 Task: Log work in the project AgileMission for the issue 'Implement a new cloud-based expense management system for a company with advanced expense tracking and reimbursement features' spent time as '1w 2d 12h 18m' and remaining time as '6w 5d 6h 14m' and move to top of backlog. Now add the issue to the epic 'Cloud backup and recovery'. Log work in the project AgileMission for the issue 'Integrate a new virtual assistant feature into an existing mobile application to enhance user experience and convenience' spent time as '2w 4d 6h 18m' and remaining time as '4w 6d 21h 52m' and move to bottom of backlog. Now add the issue to the epic 'Unified communications (UC) implementation'
Action: Mouse moved to (61, 157)
Screenshot: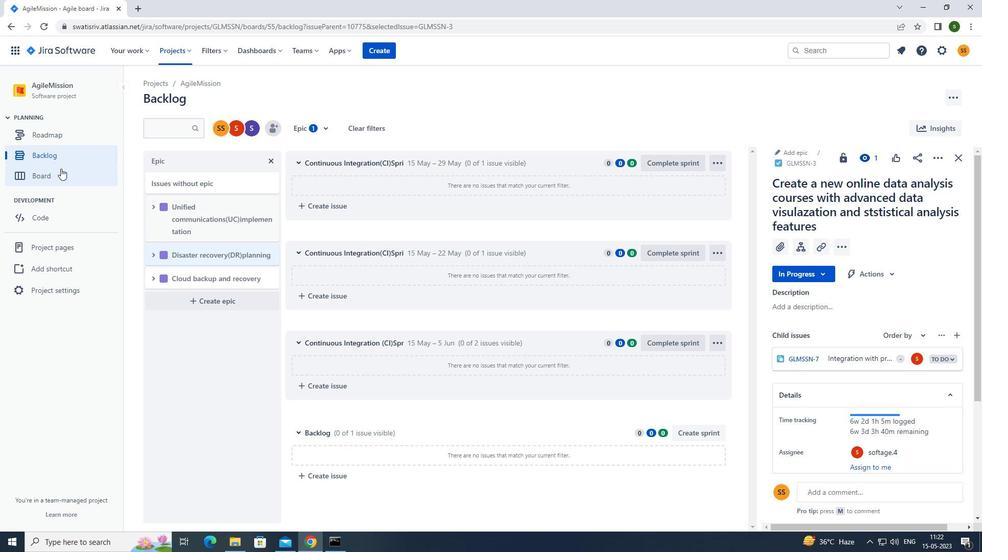 
Action: Mouse pressed left at (61, 157)
Screenshot: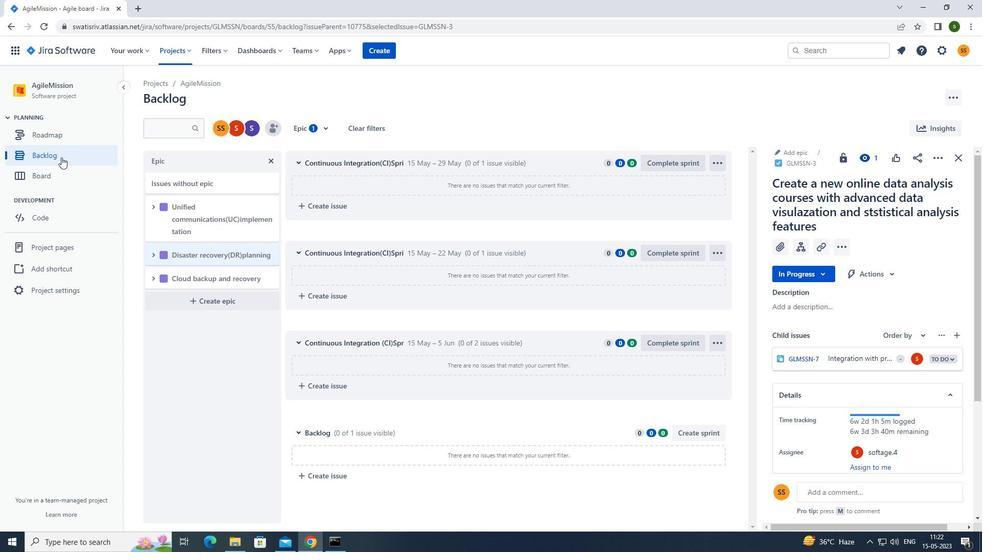 
Action: Mouse moved to (605, 371)
Screenshot: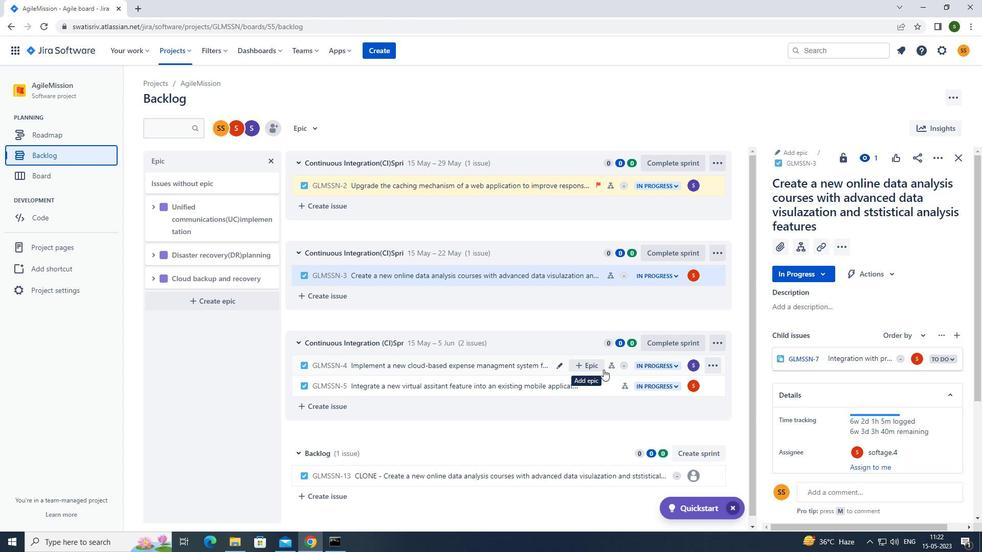 
Action: Mouse pressed left at (605, 371)
Screenshot: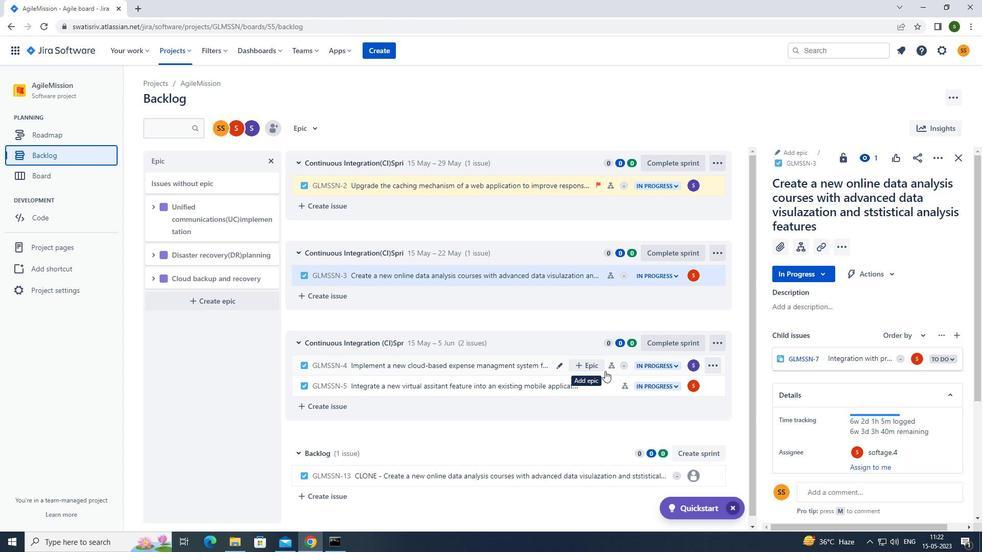 
Action: Mouse moved to (936, 154)
Screenshot: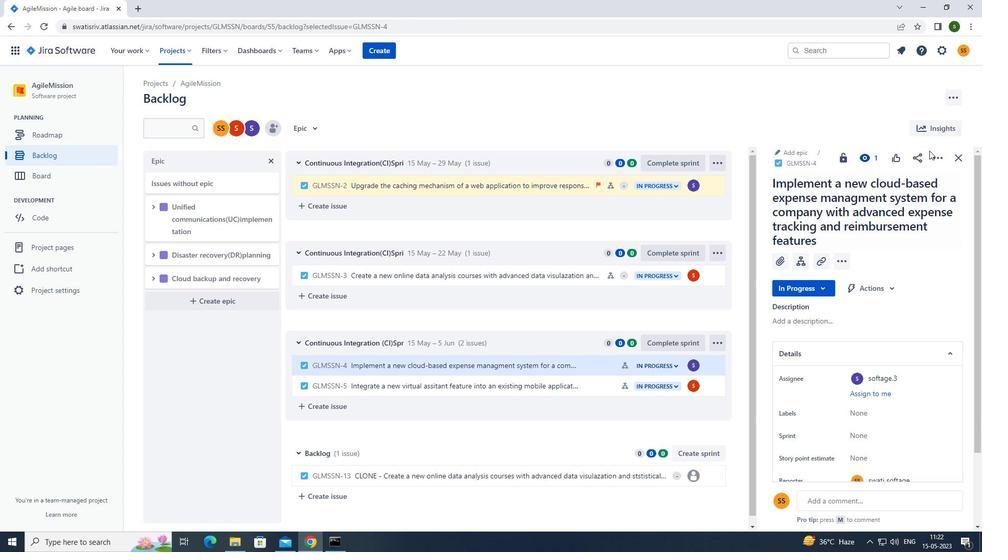 
Action: Mouse pressed left at (936, 154)
Screenshot: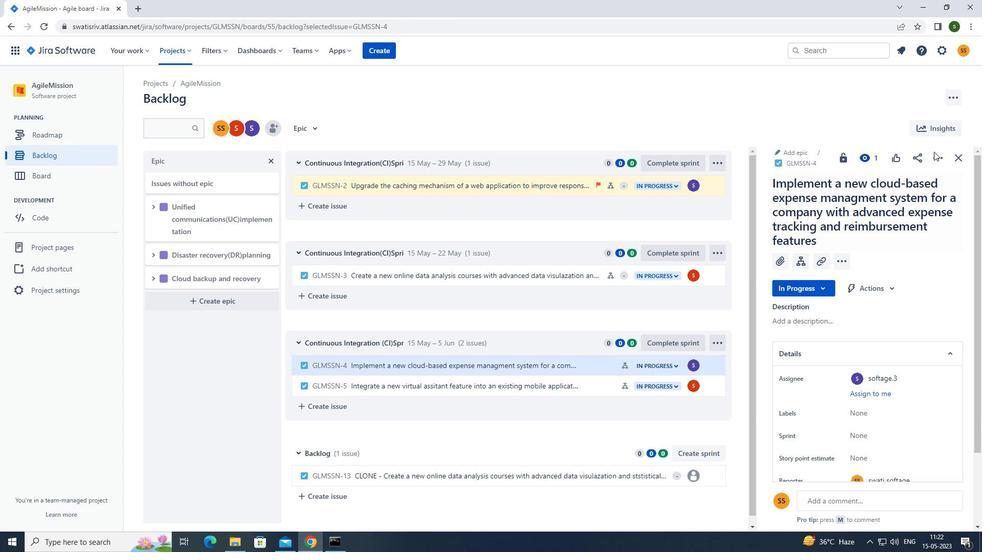 
Action: Mouse moved to (911, 183)
Screenshot: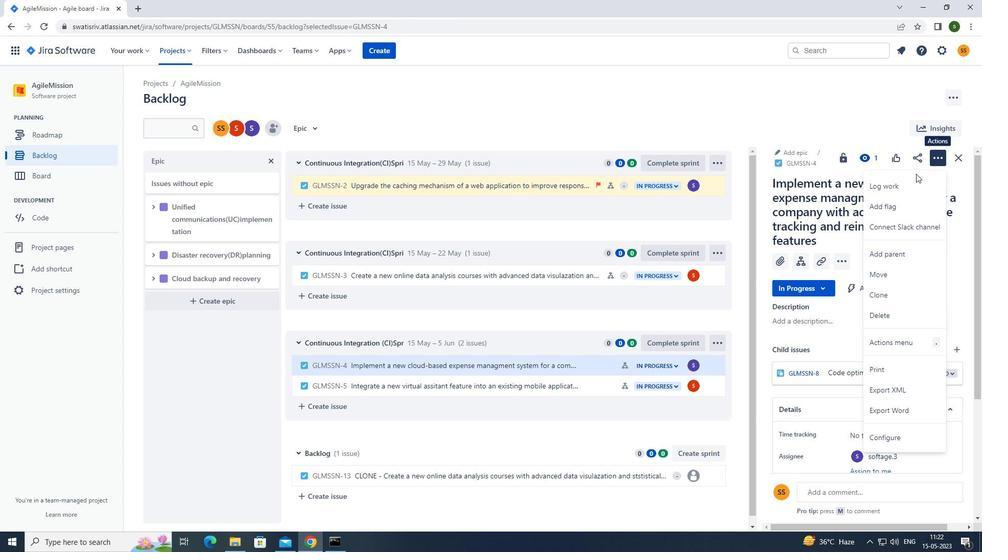 
Action: Mouse pressed left at (911, 183)
Screenshot: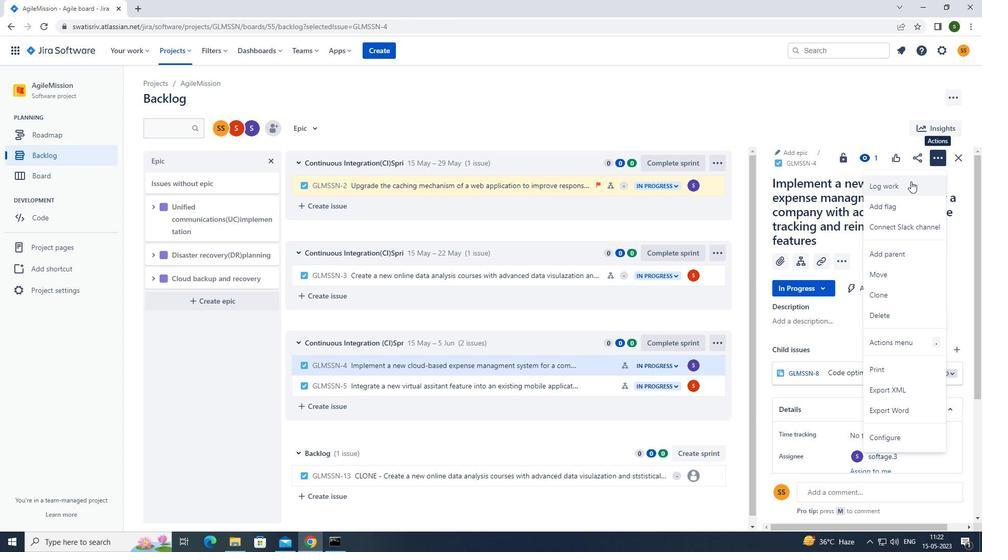 
Action: Mouse moved to (464, 125)
Screenshot: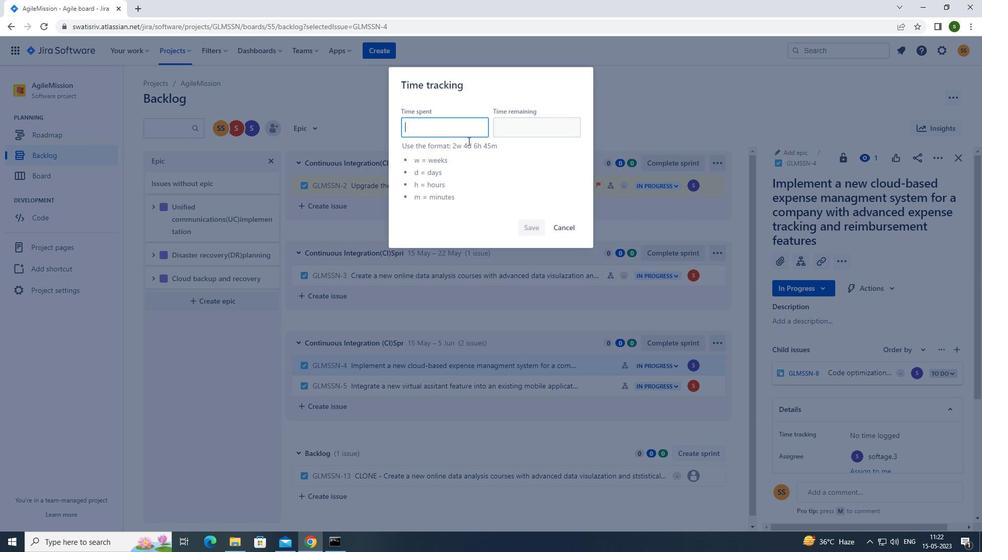 
Action: Mouse pressed left at (464, 125)
Screenshot: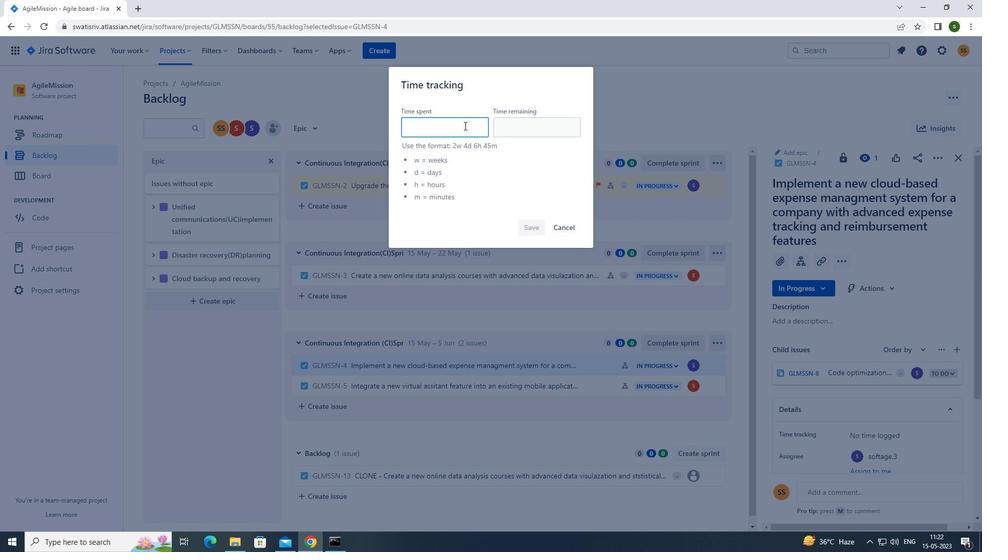
Action: Key pressed 1w<Key.space>2d<Key.space>12h<Key.space>18m
Screenshot: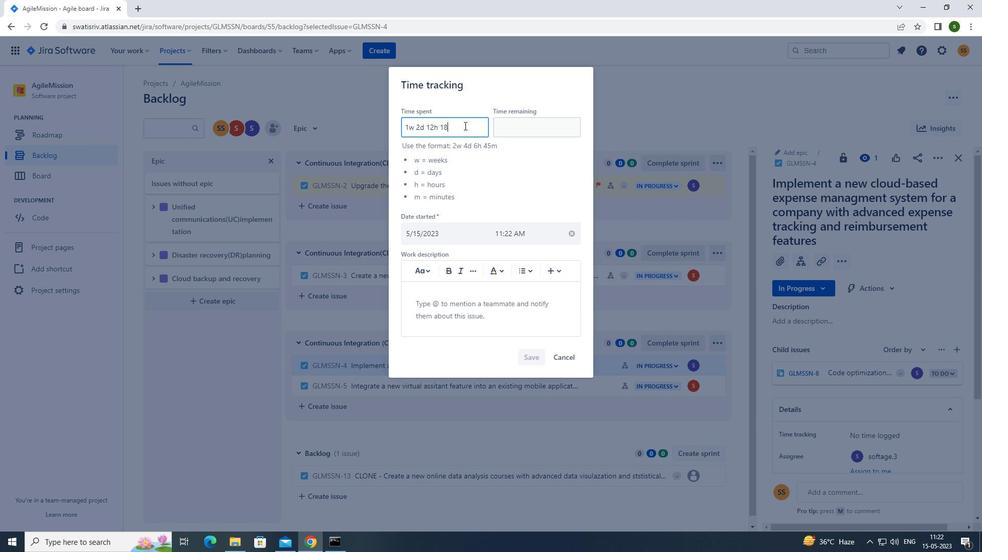 
Action: Mouse moved to (517, 131)
Screenshot: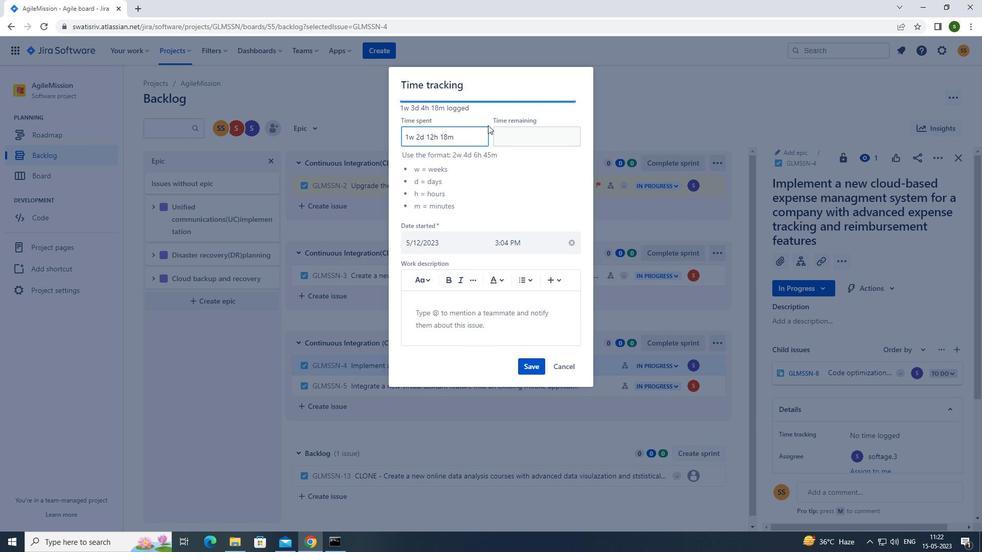 
Action: Mouse pressed left at (517, 131)
Screenshot: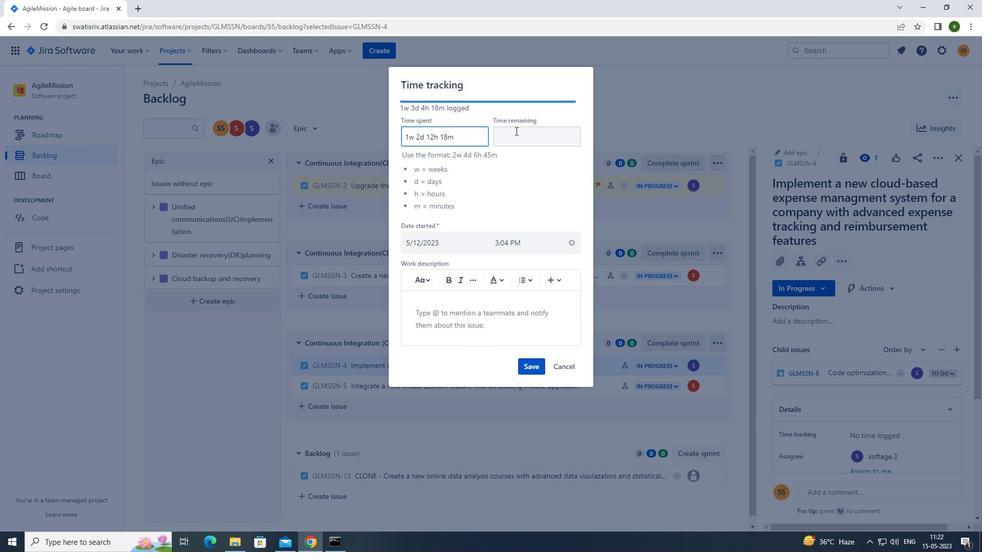 
Action: Mouse moved to (518, 131)
Screenshot: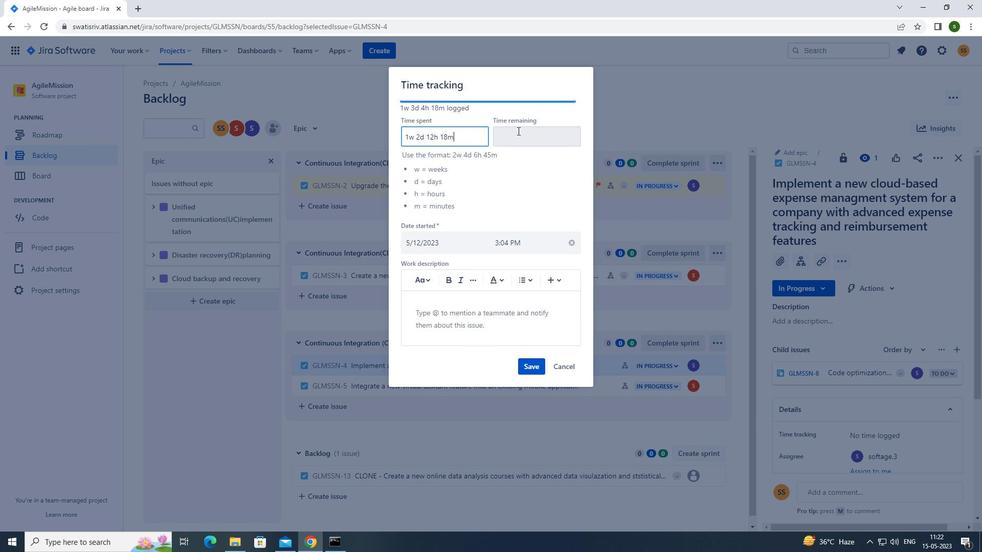
Action: Key pressed 6w<Key.space>5d<Key.space>6h<Key.space>14m
Screenshot: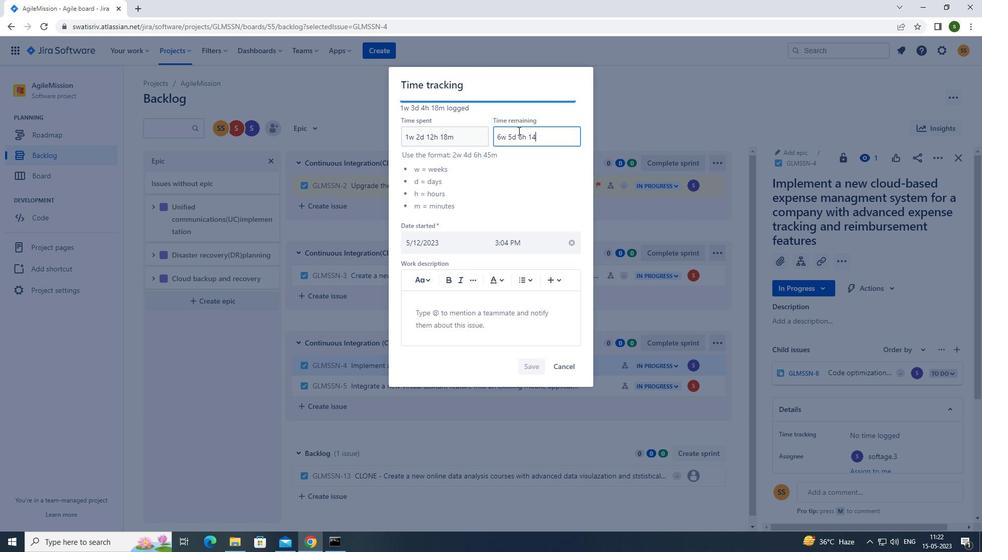 
Action: Mouse moved to (533, 369)
Screenshot: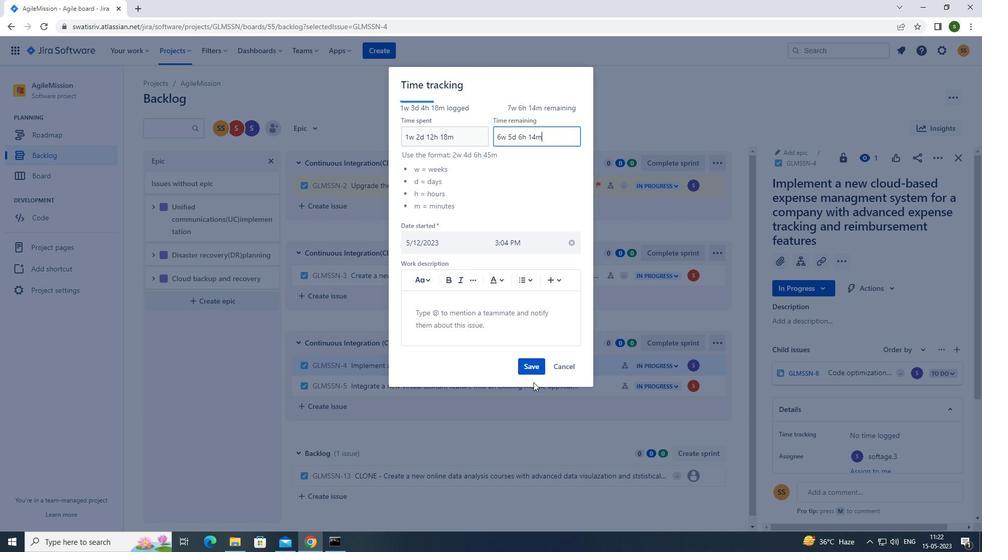 
Action: Mouse pressed left at (533, 369)
Screenshot: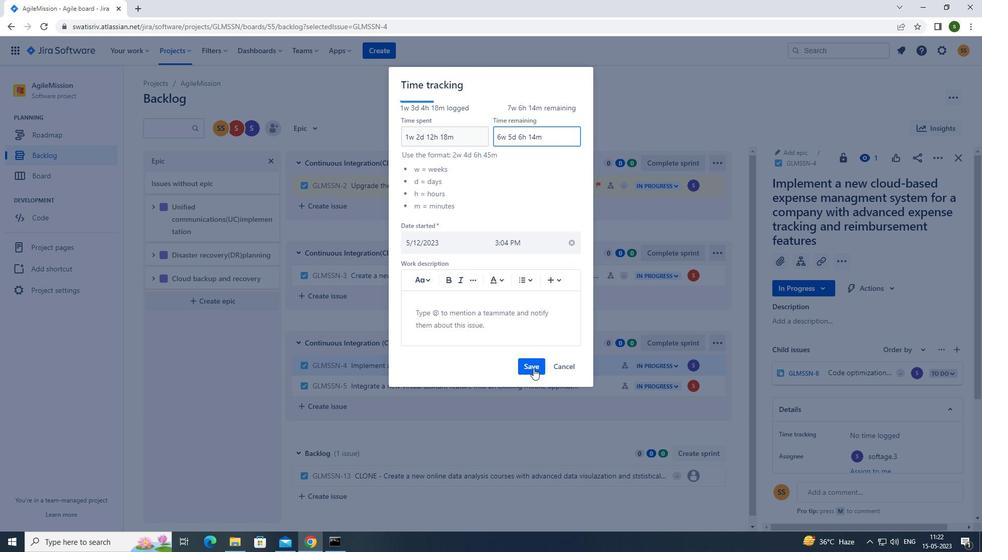 
Action: Mouse moved to (720, 363)
Screenshot: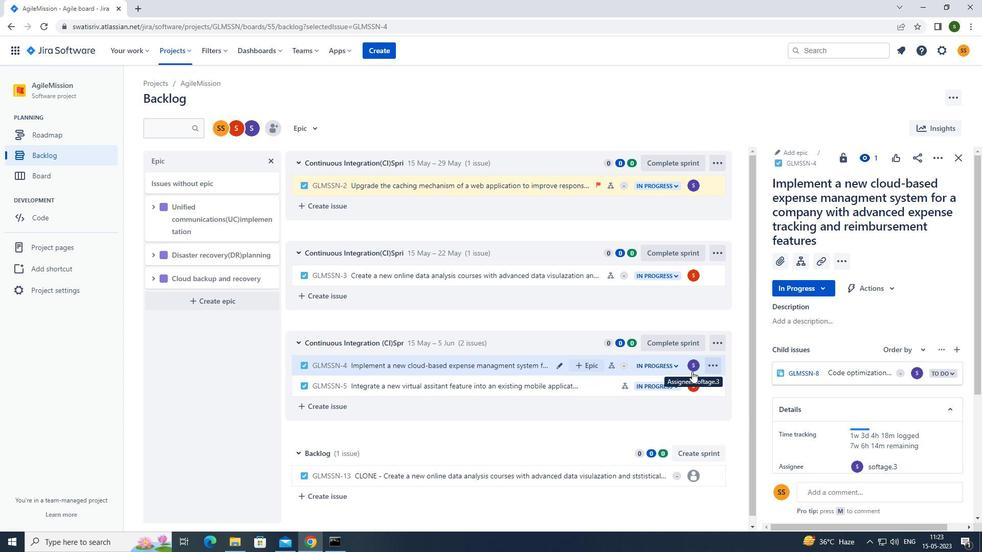 
Action: Mouse pressed left at (720, 363)
Screenshot: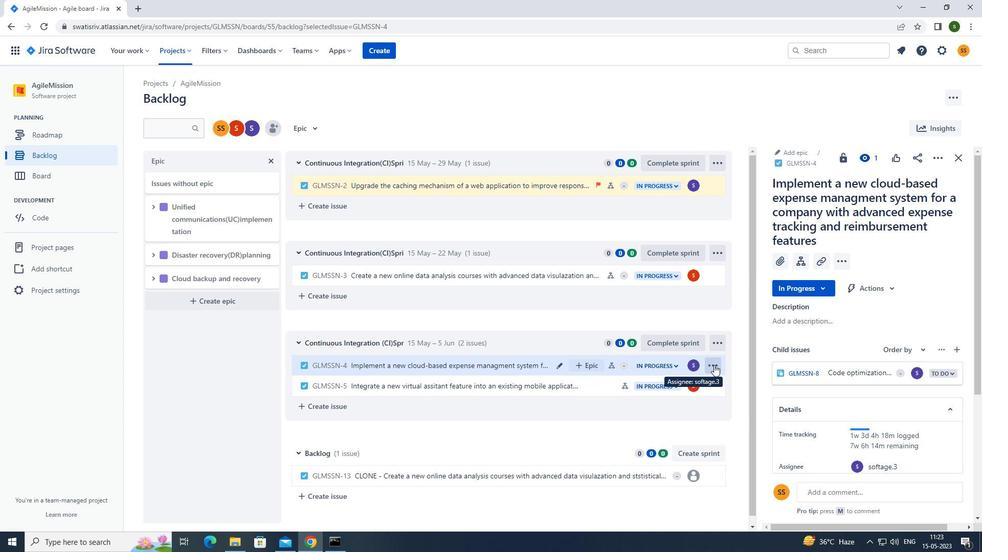 
Action: Mouse moved to (680, 328)
Screenshot: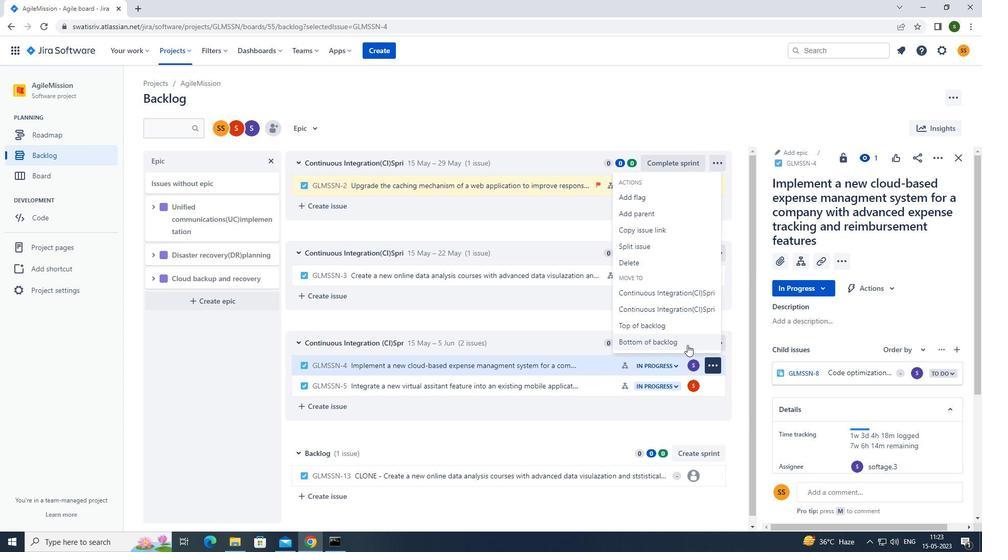 
Action: Mouse pressed left at (680, 328)
Screenshot: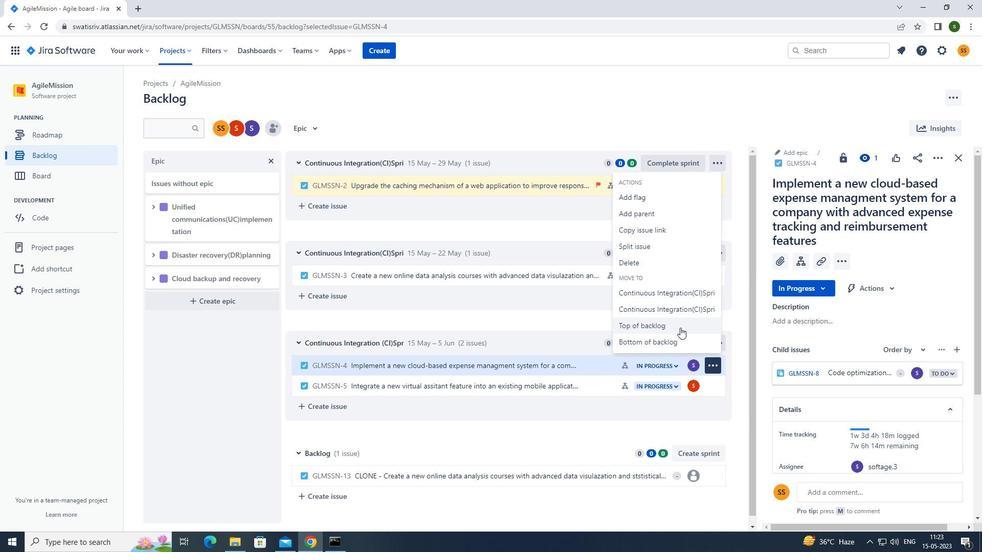 
Action: Mouse moved to (536, 162)
Screenshot: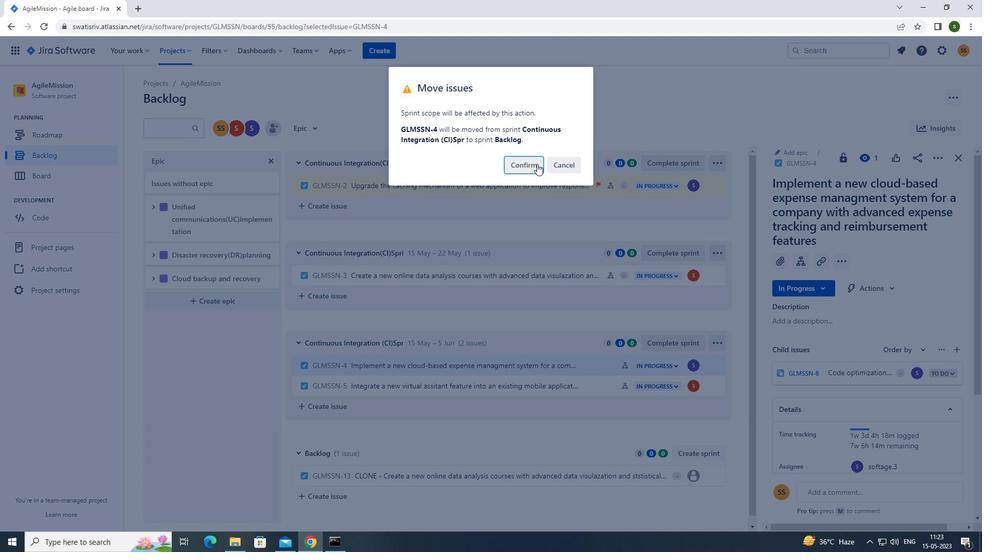 
Action: Mouse pressed left at (536, 162)
Screenshot: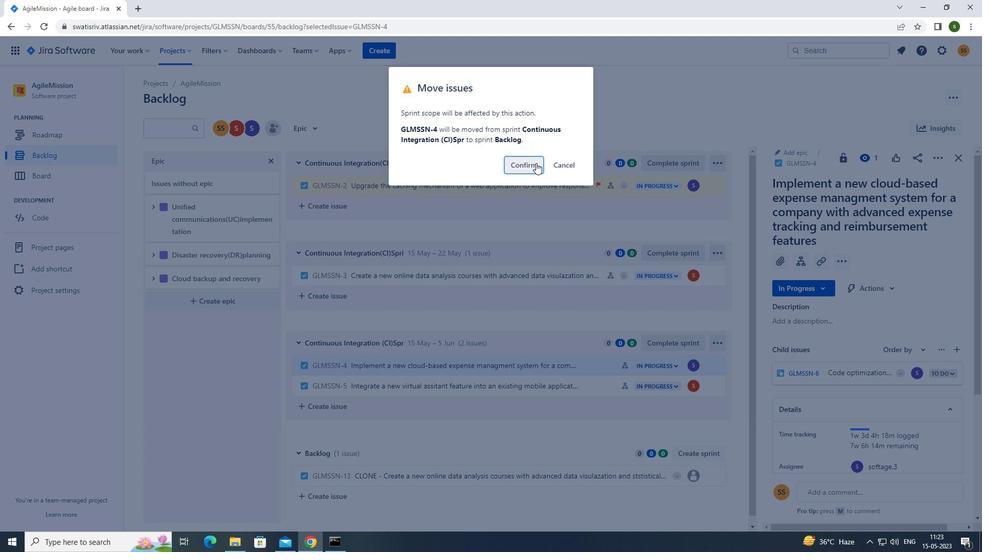 
Action: Mouse moved to (301, 127)
Screenshot: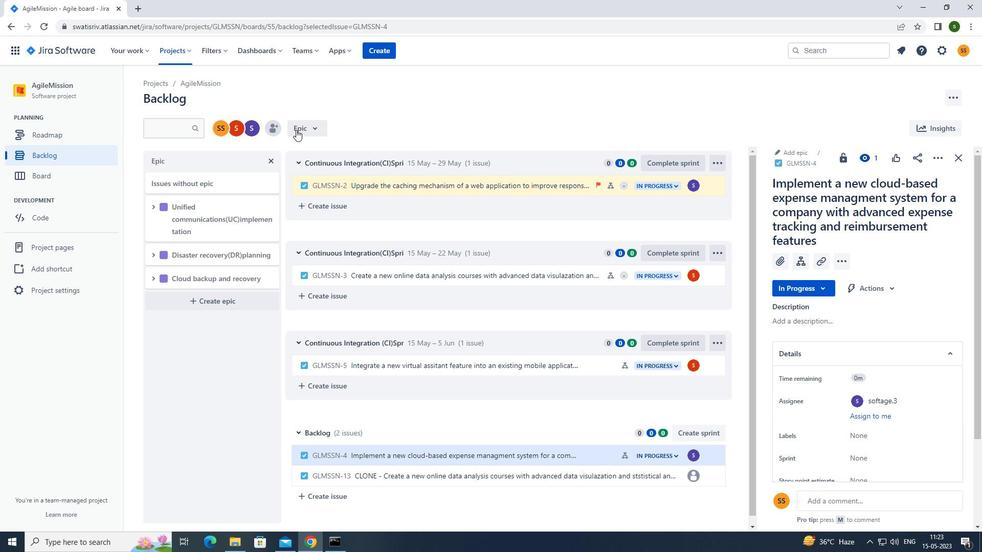 
Action: Mouse pressed left at (301, 127)
Screenshot: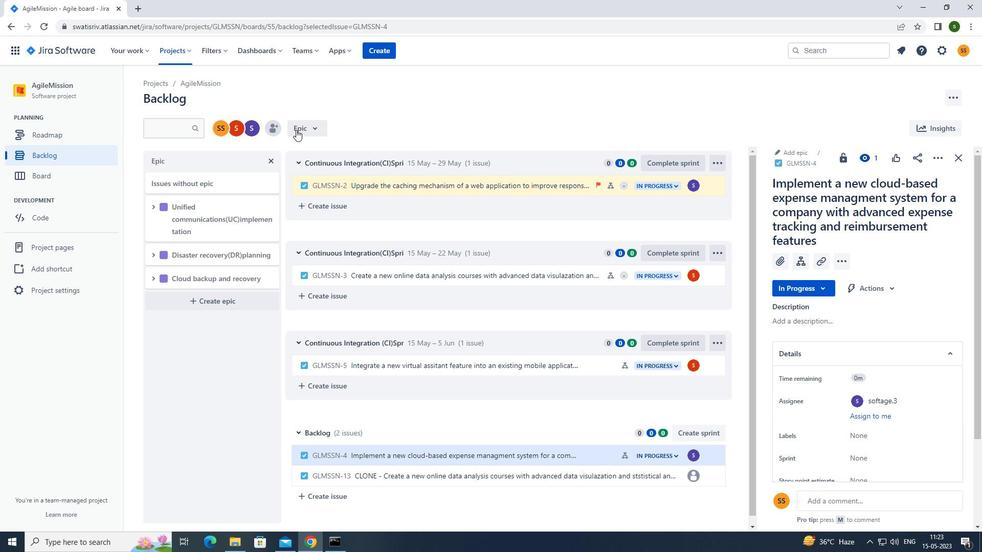 
Action: Mouse moved to (335, 203)
Screenshot: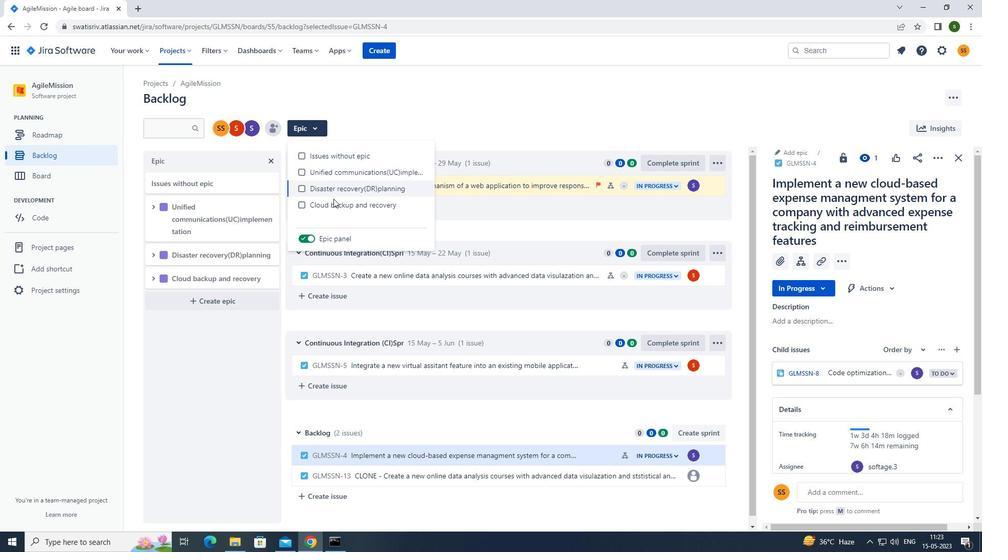 
Action: Mouse pressed left at (335, 203)
Screenshot: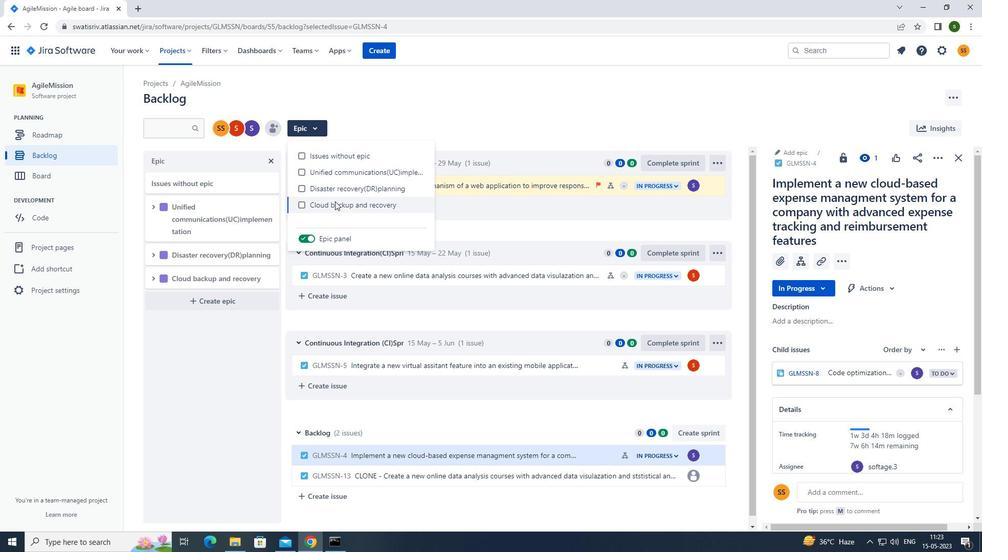 
Action: Mouse moved to (405, 109)
Screenshot: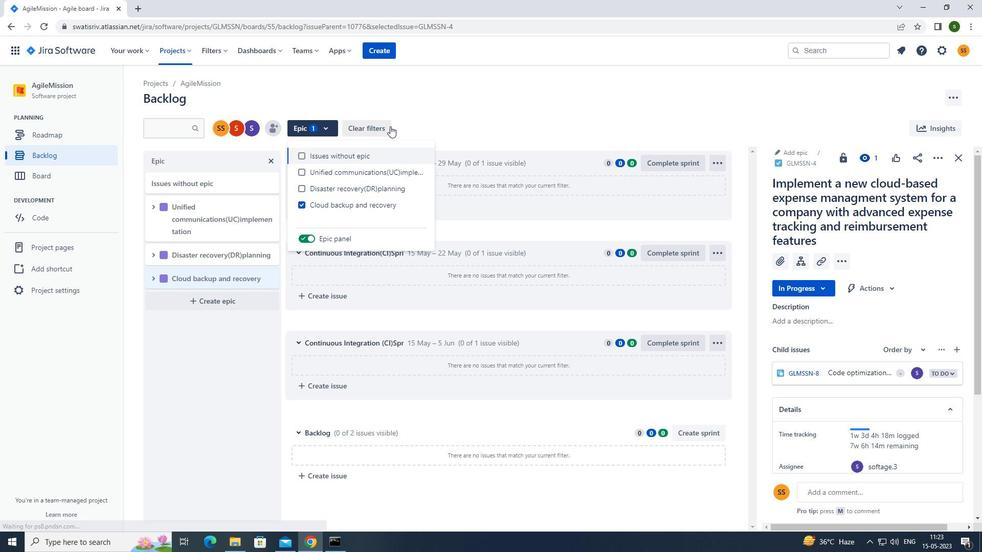 
Action: Mouse pressed left at (405, 109)
Screenshot: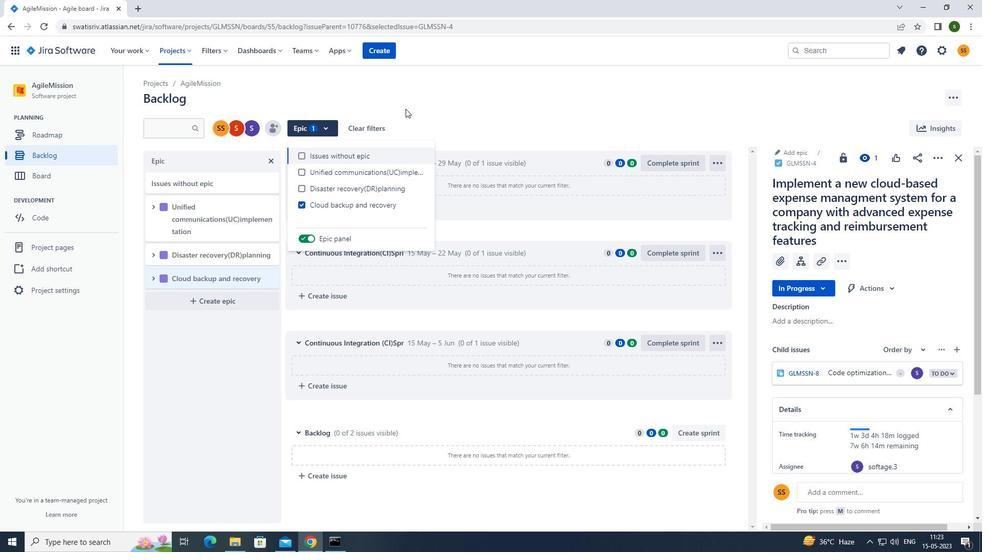 
Action: Mouse moved to (95, 160)
Screenshot: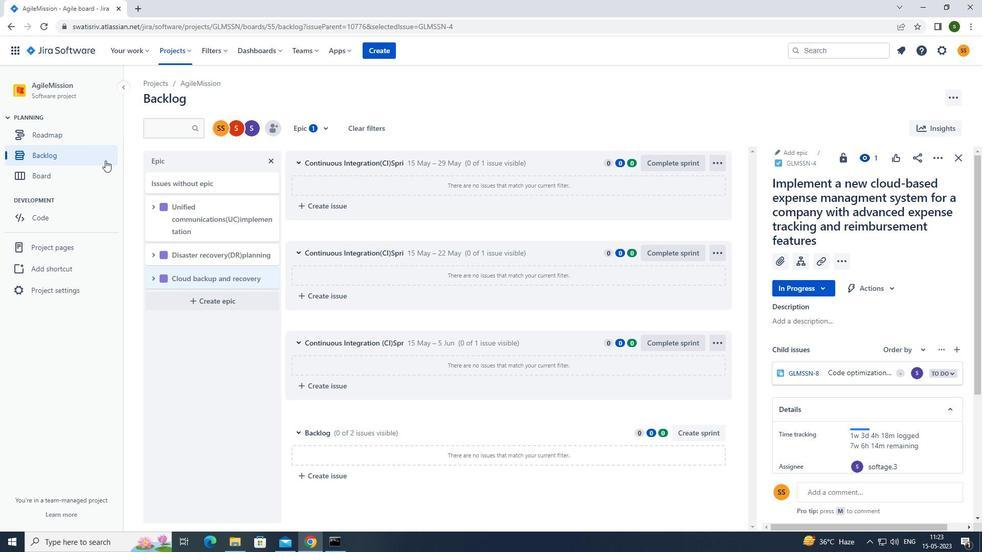 
Action: Mouse pressed left at (95, 160)
Screenshot: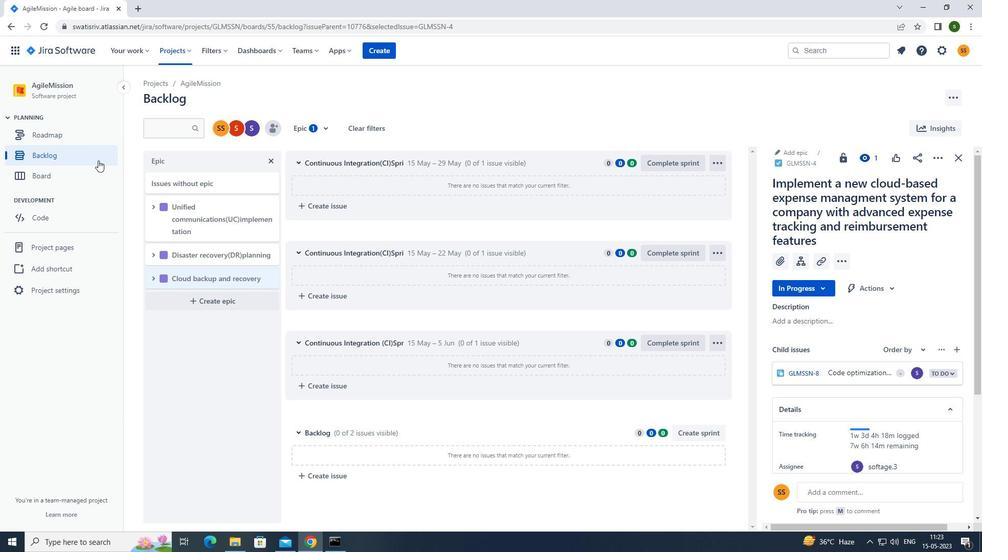 
Action: Mouse moved to (612, 372)
Screenshot: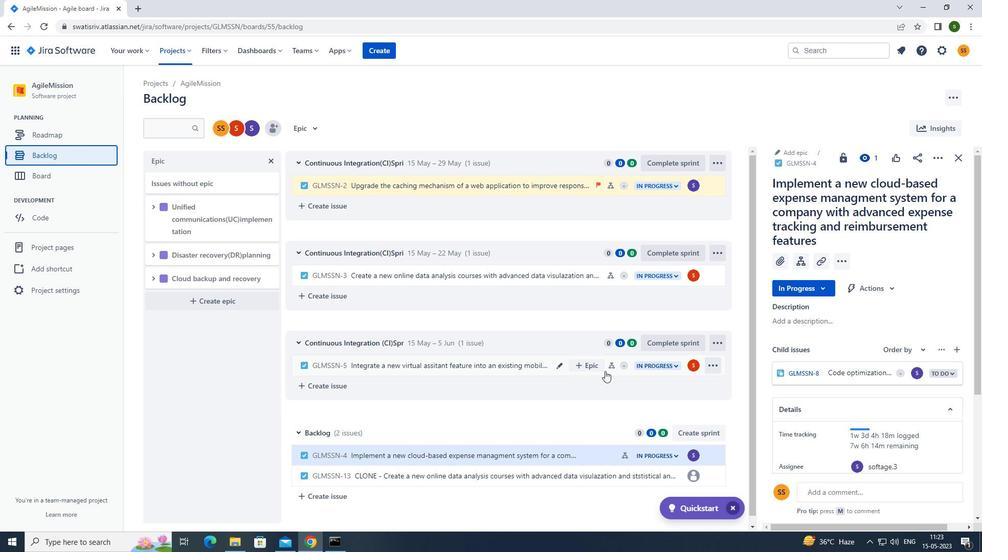 
Action: Mouse pressed left at (612, 372)
Screenshot: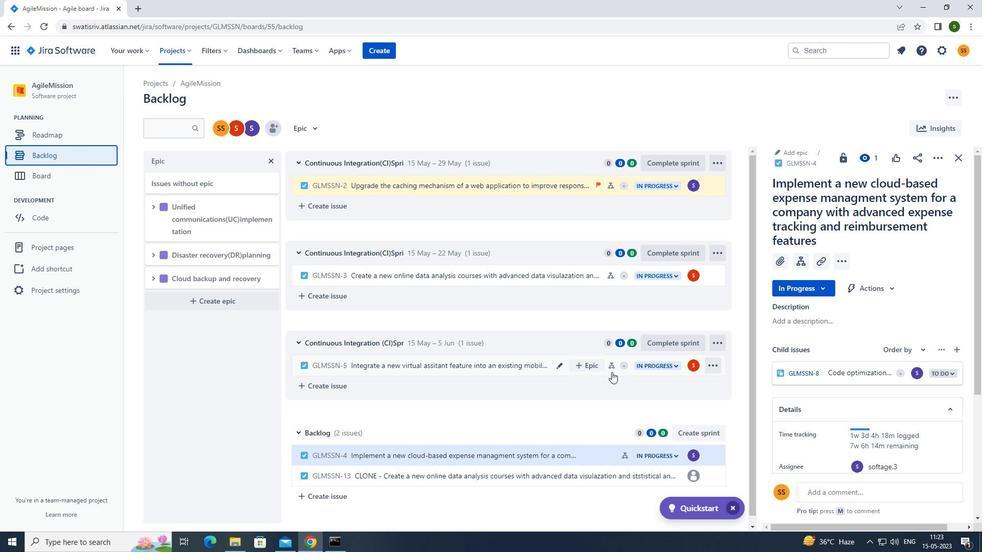 
Action: Mouse moved to (939, 155)
Screenshot: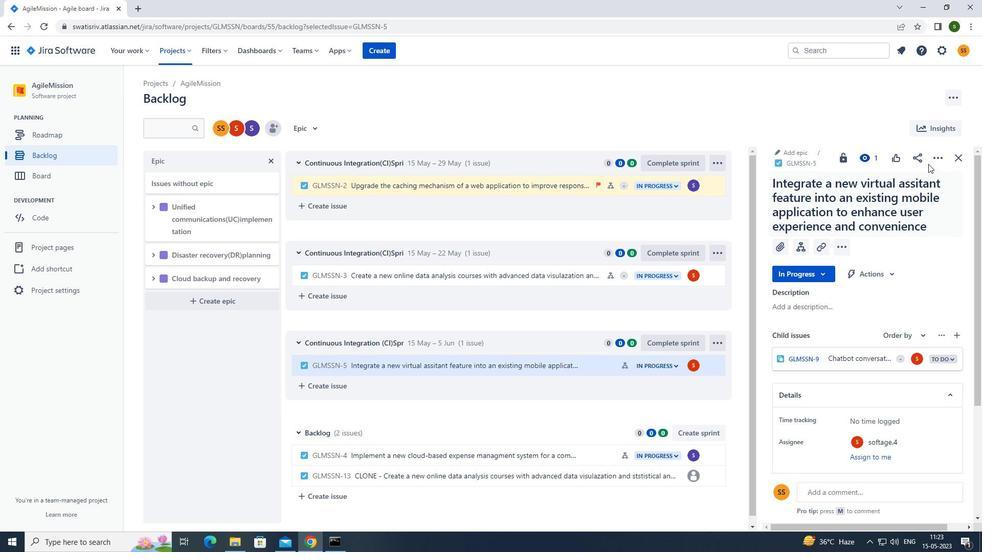 
Action: Mouse pressed left at (939, 155)
Screenshot: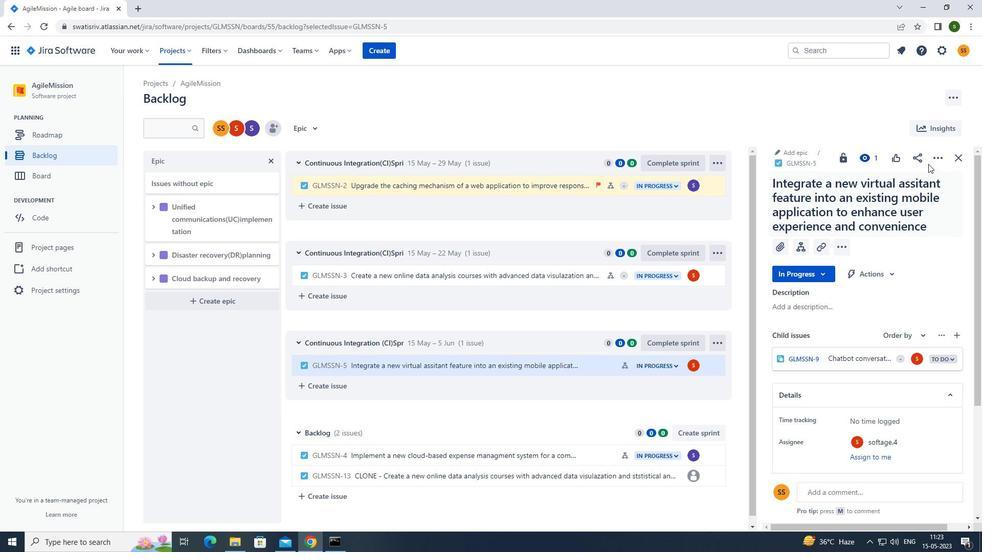 
Action: Mouse moved to (904, 188)
Screenshot: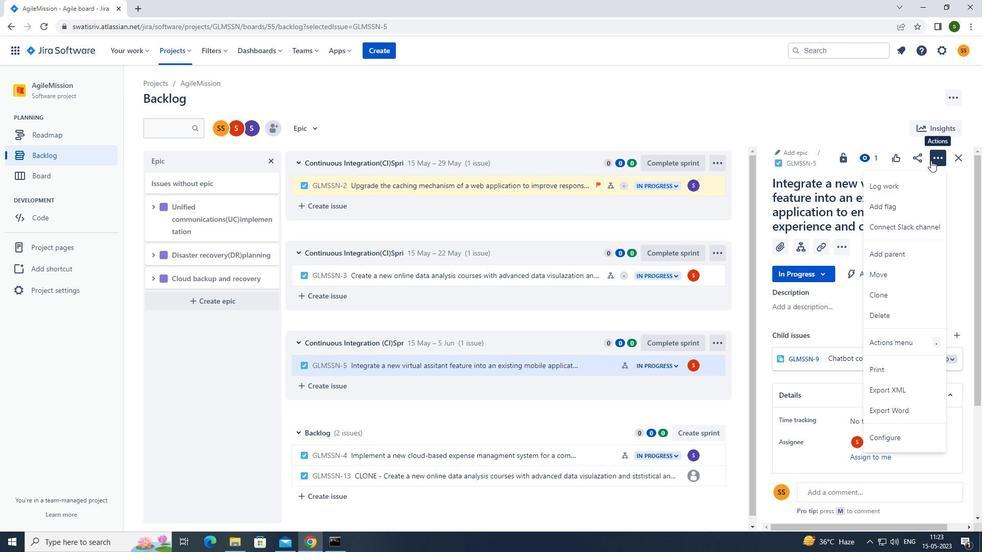 
Action: Mouse pressed left at (904, 188)
Screenshot: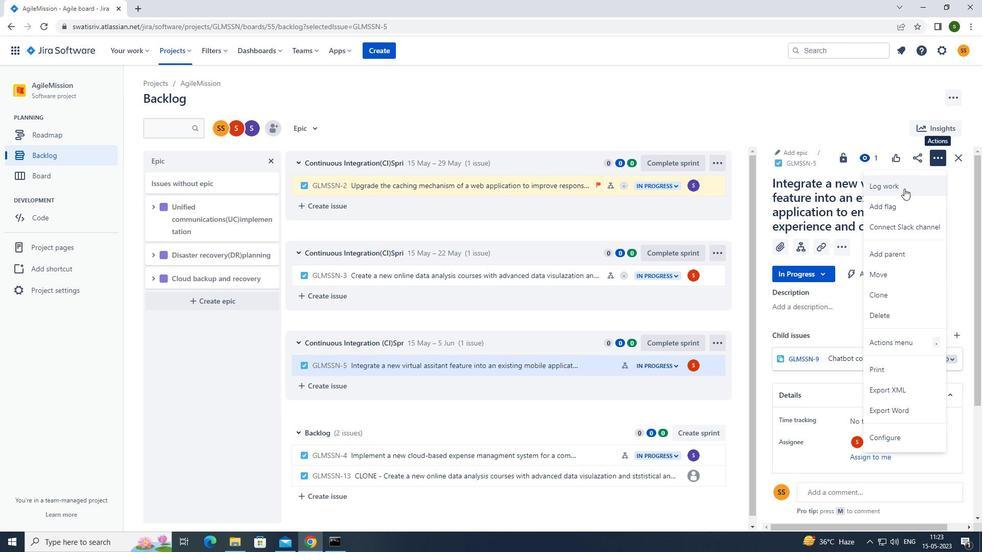 
Action: Mouse moved to (437, 125)
Screenshot: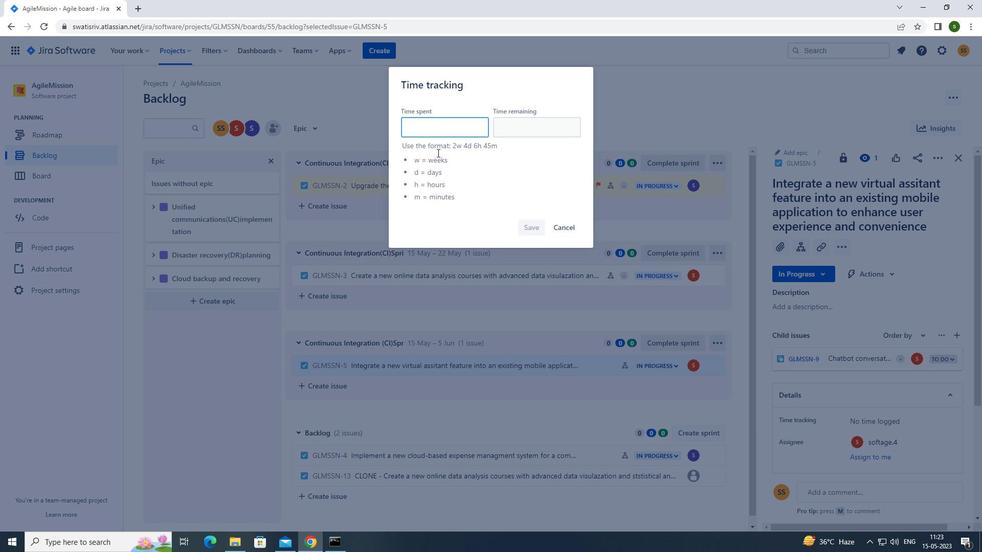 
Action: Key pressed 2w<Key.space>4d<Key.space>6h<Key.space>18m
Screenshot: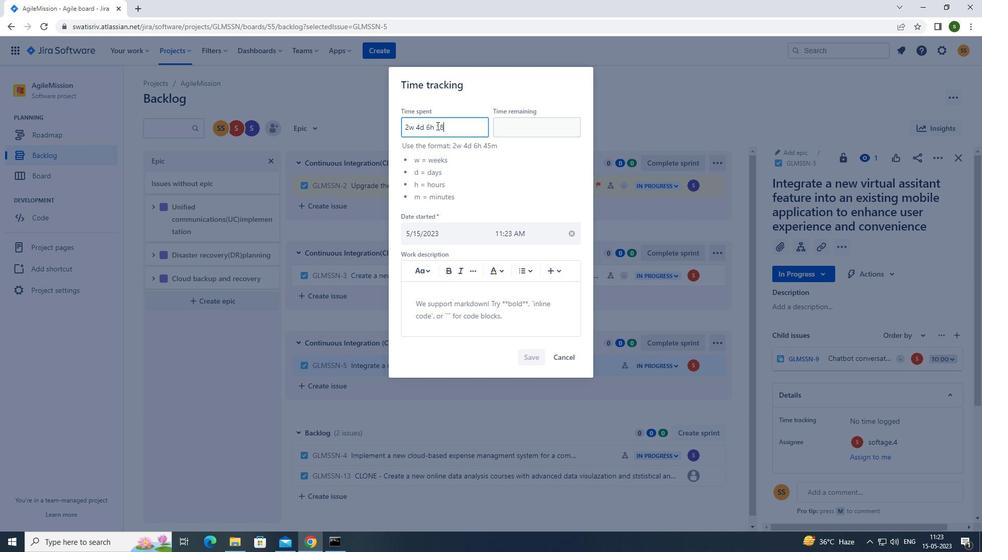 
Action: Mouse moved to (519, 134)
Screenshot: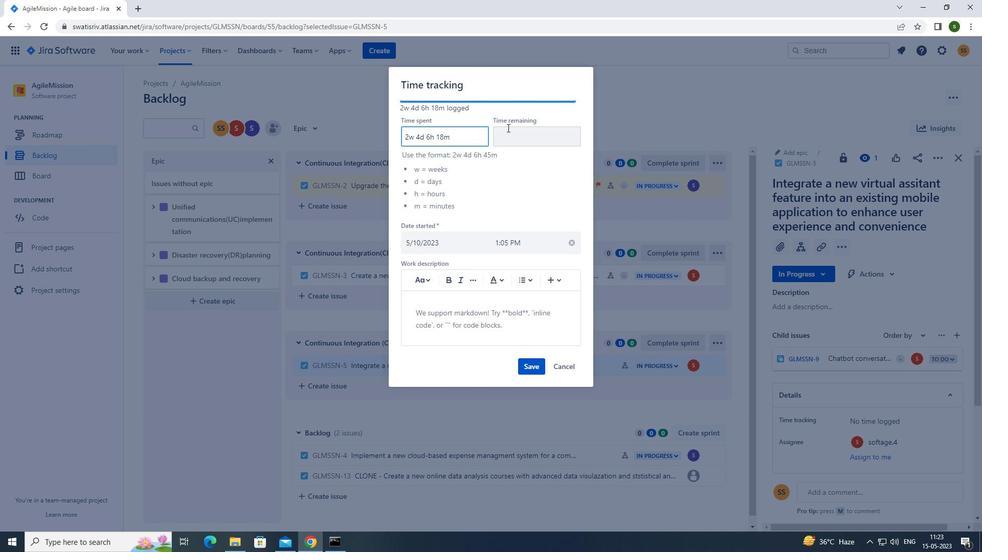 
Action: Mouse pressed left at (519, 134)
Screenshot: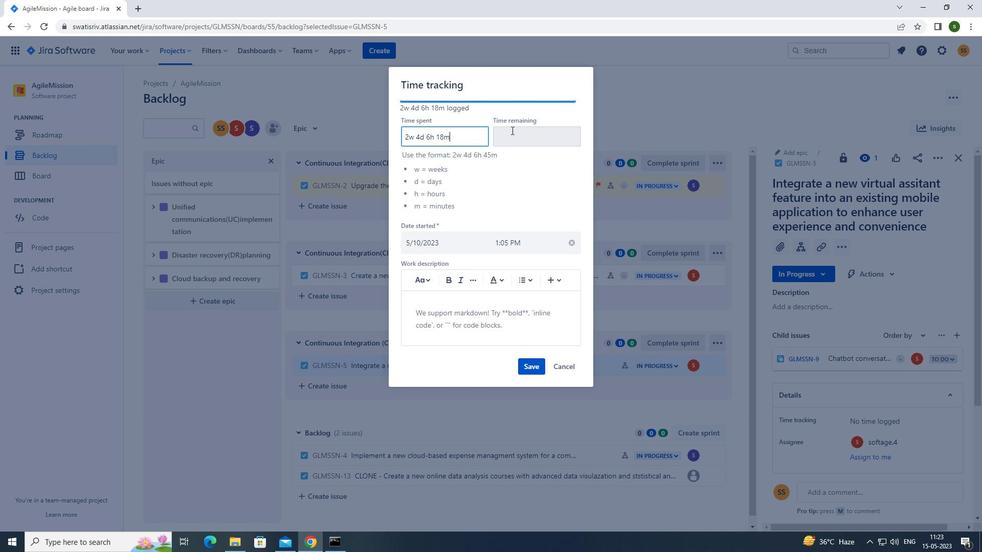
Action: Mouse moved to (519, 134)
Screenshot: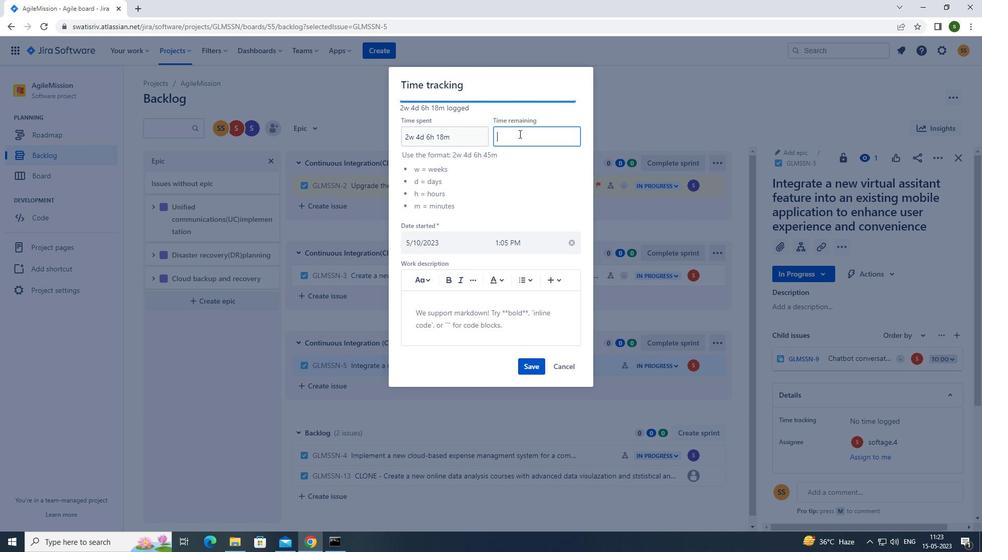 
Action: Key pressed 4w<Key.space>6d<Key.space>21h<Key.space>52m
Screenshot: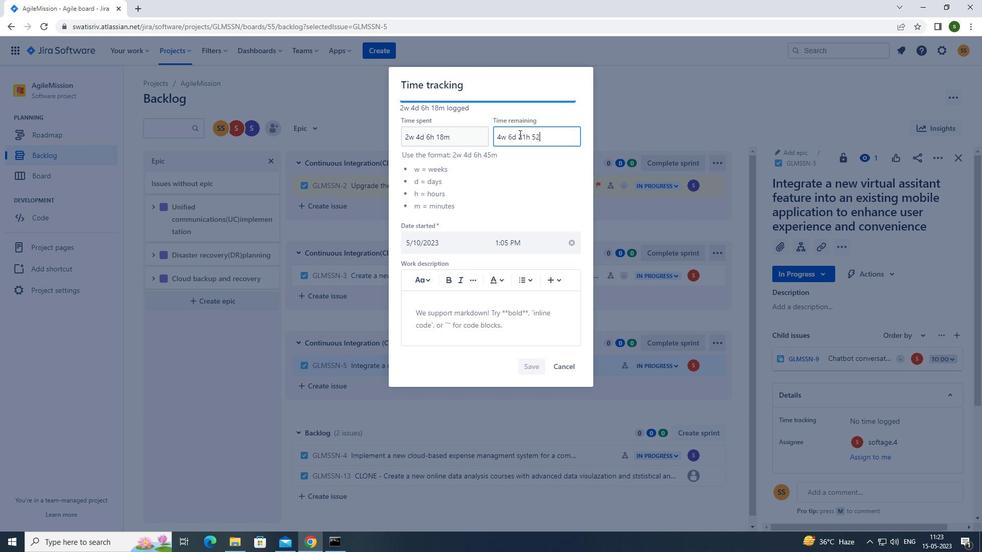 
Action: Mouse moved to (534, 366)
Screenshot: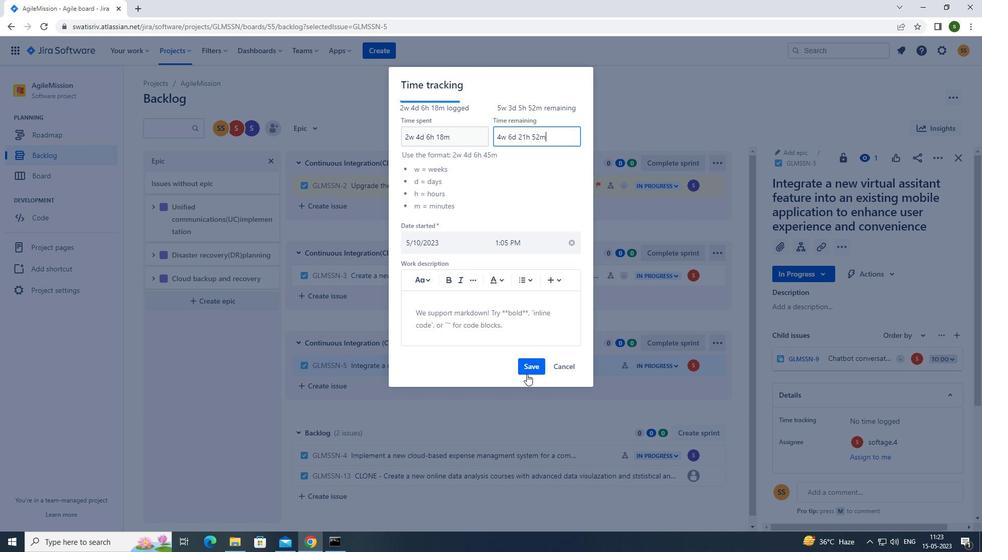 
Action: Mouse pressed left at (534, 366)
Screenshot: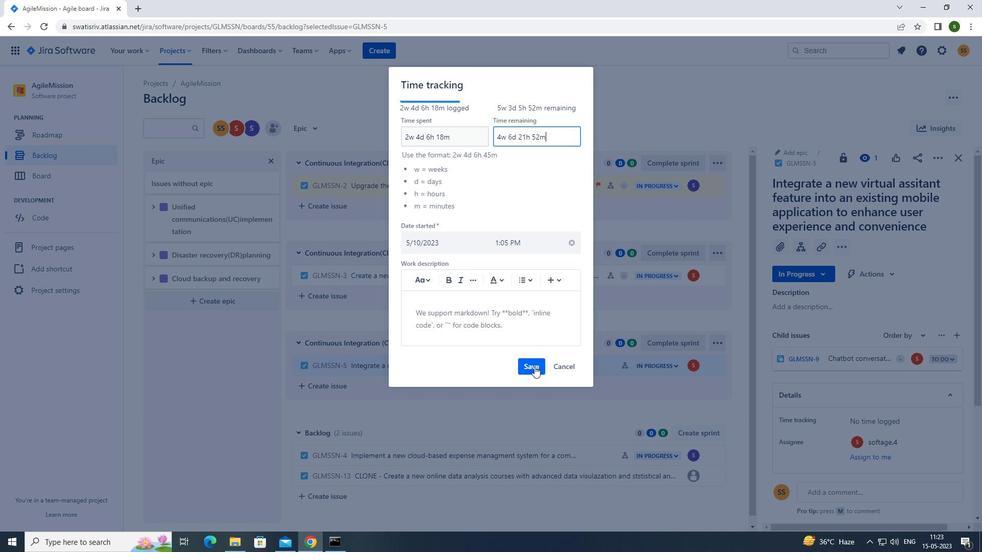 
Action: Mouse moved to (715, 359)
Screenshot: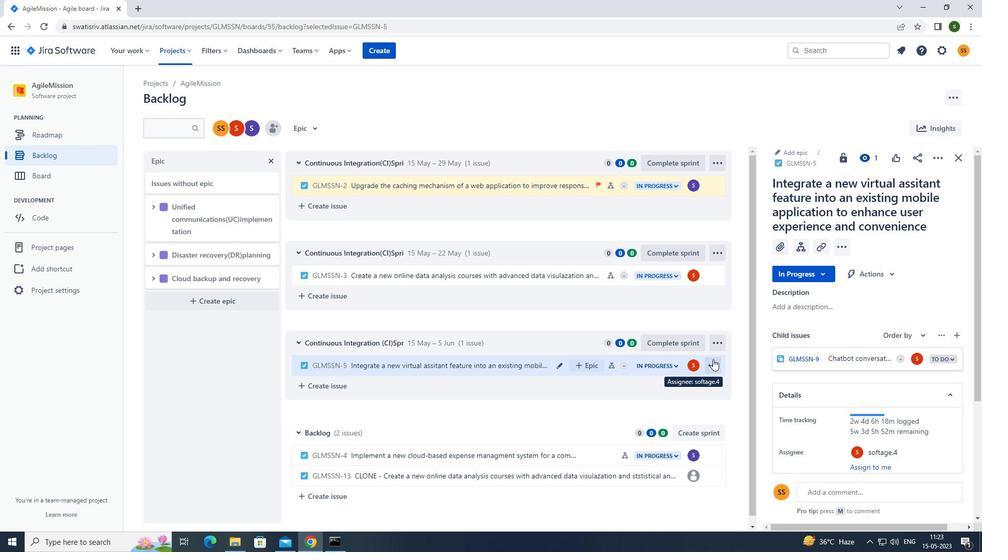 
Action: Mouse pressed left at (715, 359)
Screenshot: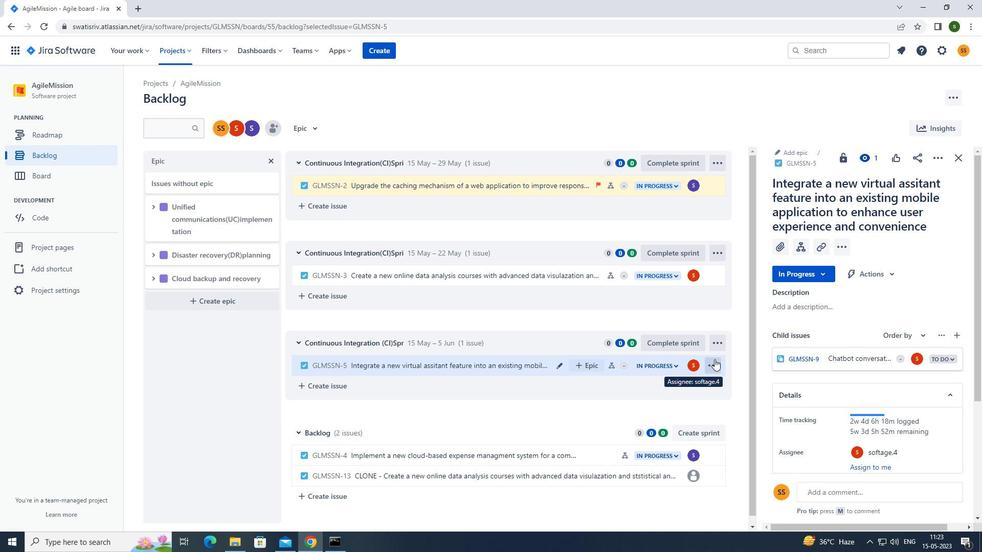 
Action: Mouse moved to (677, 339)
Screenshot: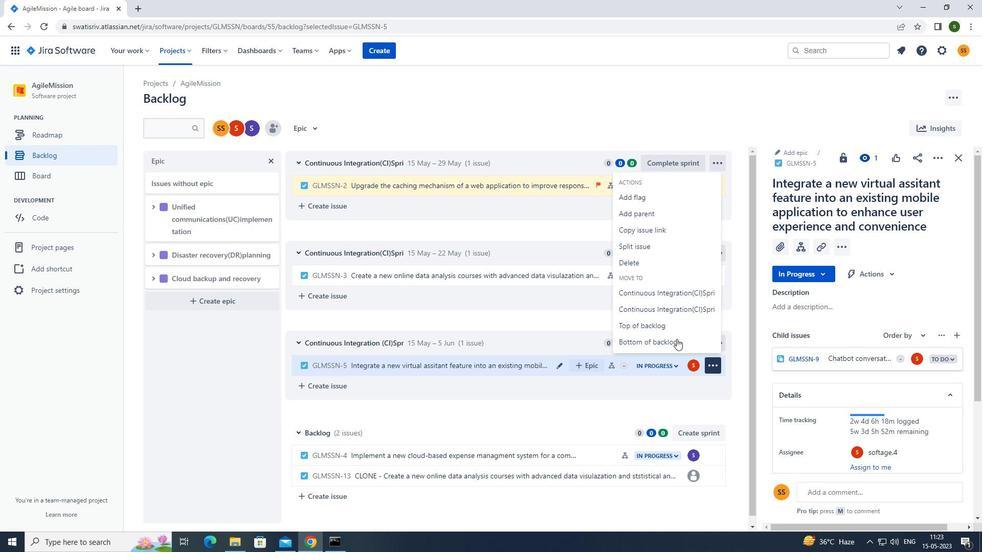 
Action: Mouse pressed left at (677, 339)
Screenshot: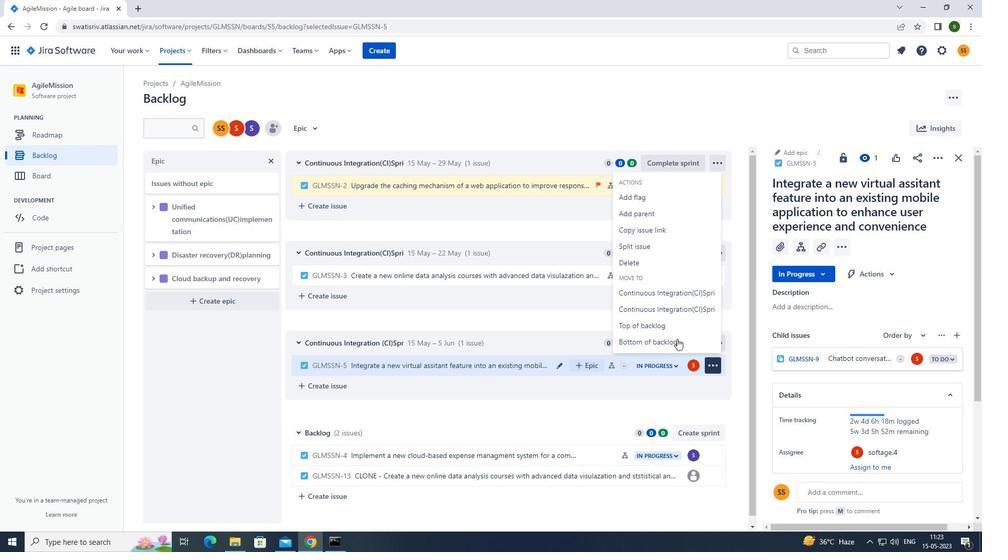 
Action: Mouse moved to (518, 170)
Screenshot: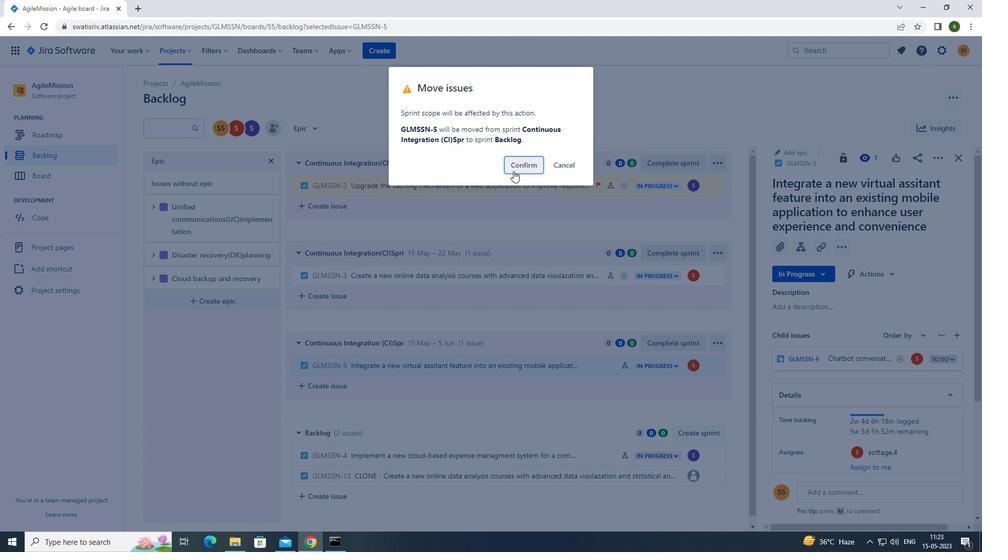 
Action: Mouse pressed left at (518, 170)
Screenshot: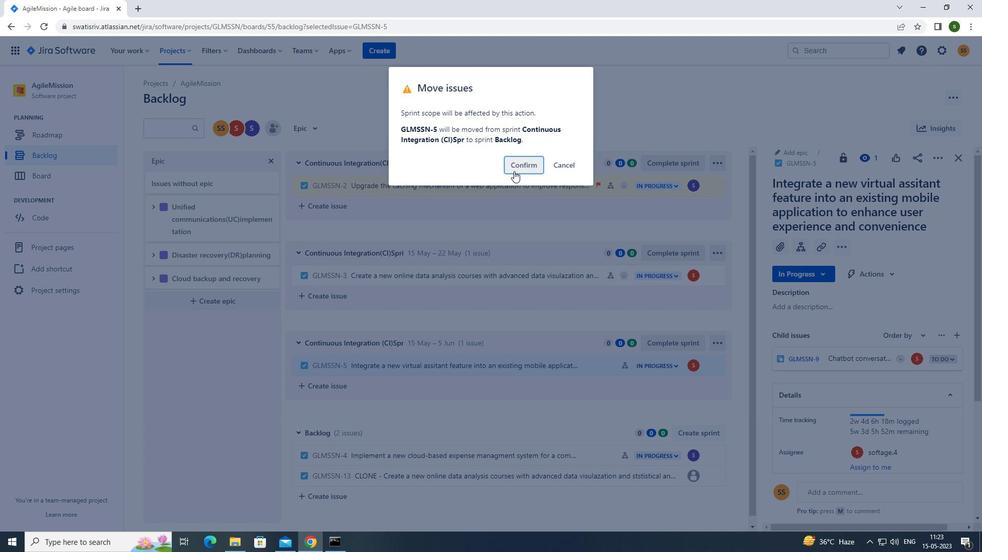
Action: Mouse moved to (313, 127)
Screenshot: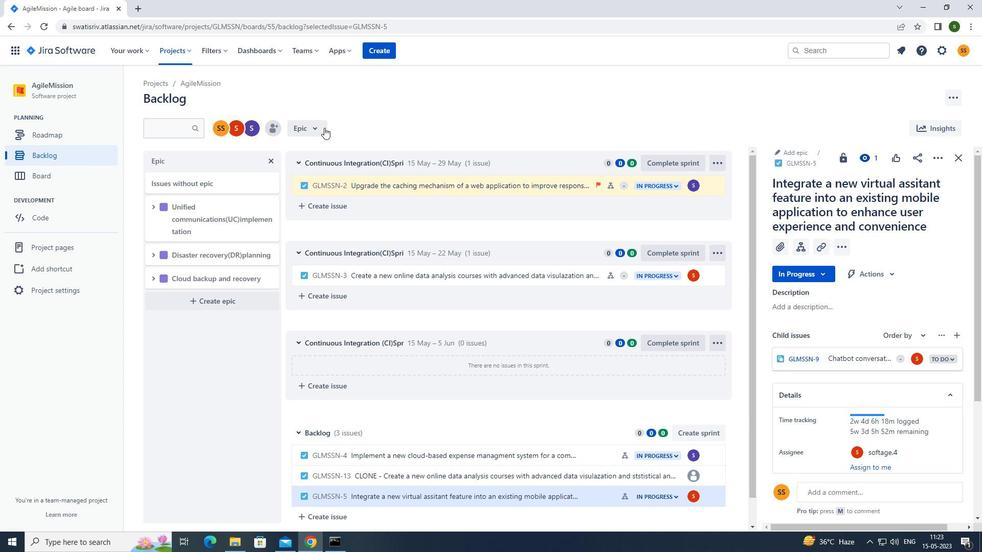 
Action: Mouse pressed left at (313, 127)
Screenshot: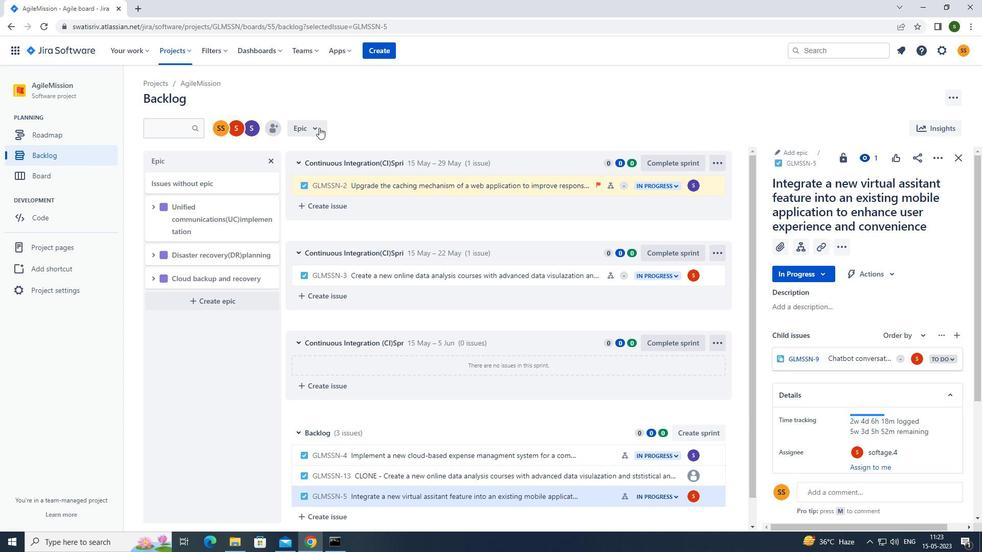
Action: Mouse moved to (342, 174)
Screenshot: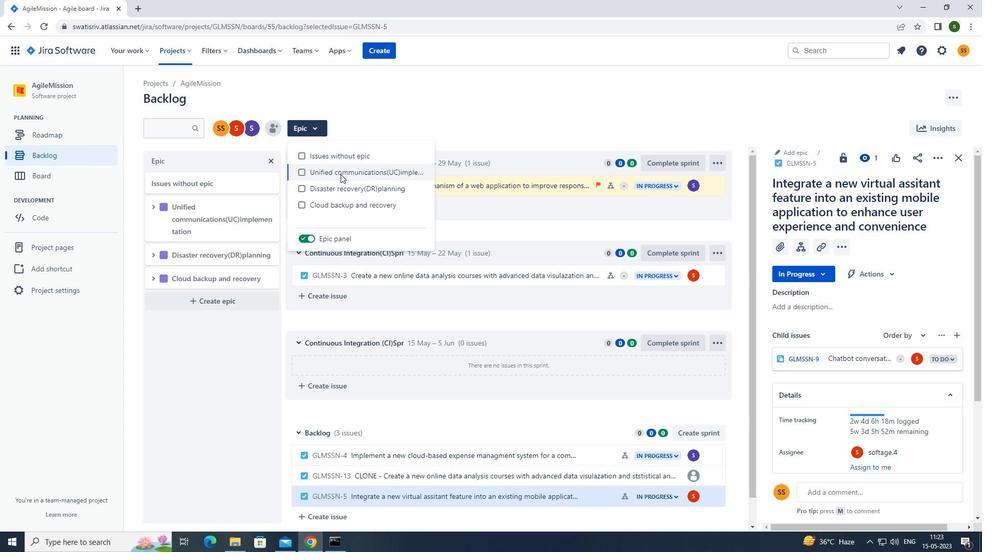 
Action: Mouse pressed left at (342, 174)
Screenshot: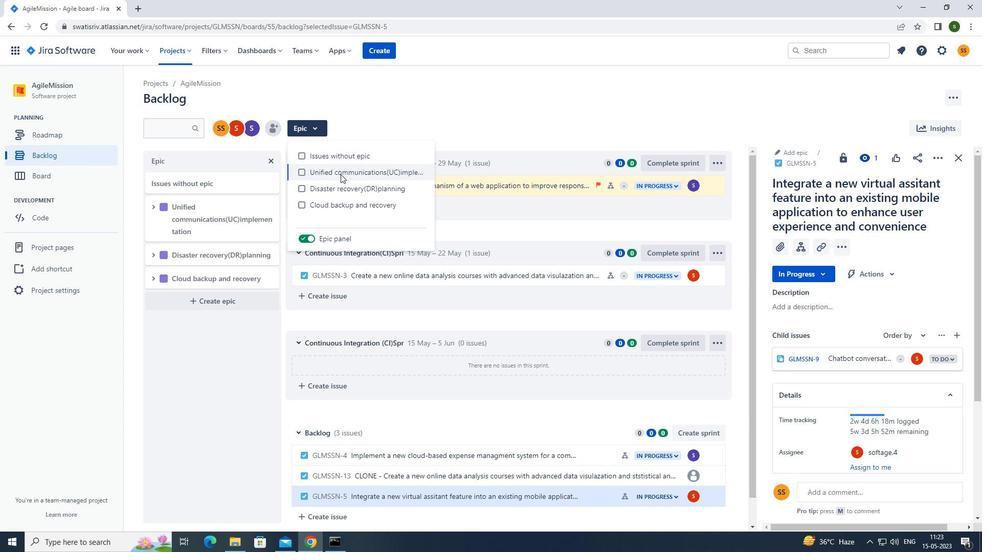 
Action: Mouse moved to (429, 117)
Screenshot: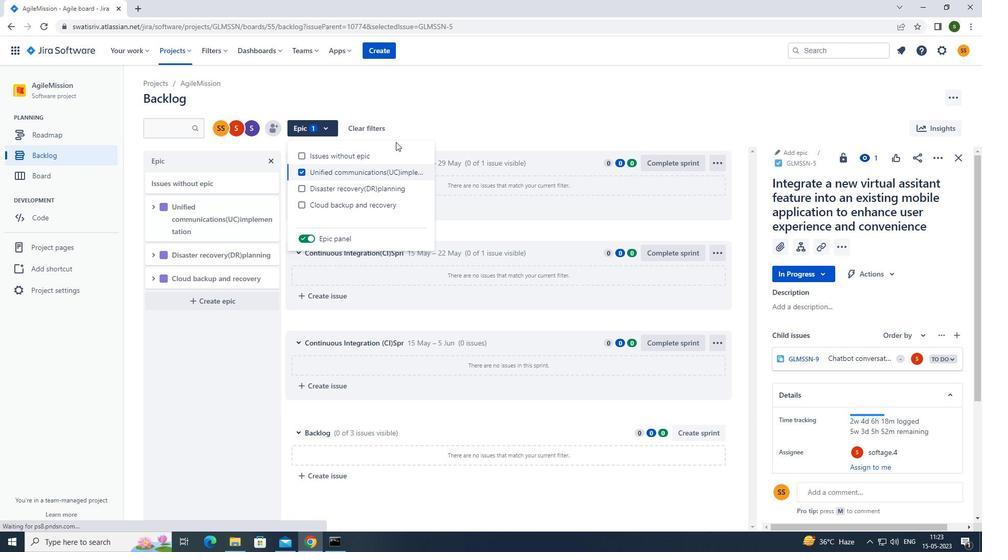 
Action: Mouse pressed left at (429, 117)
Screenshot: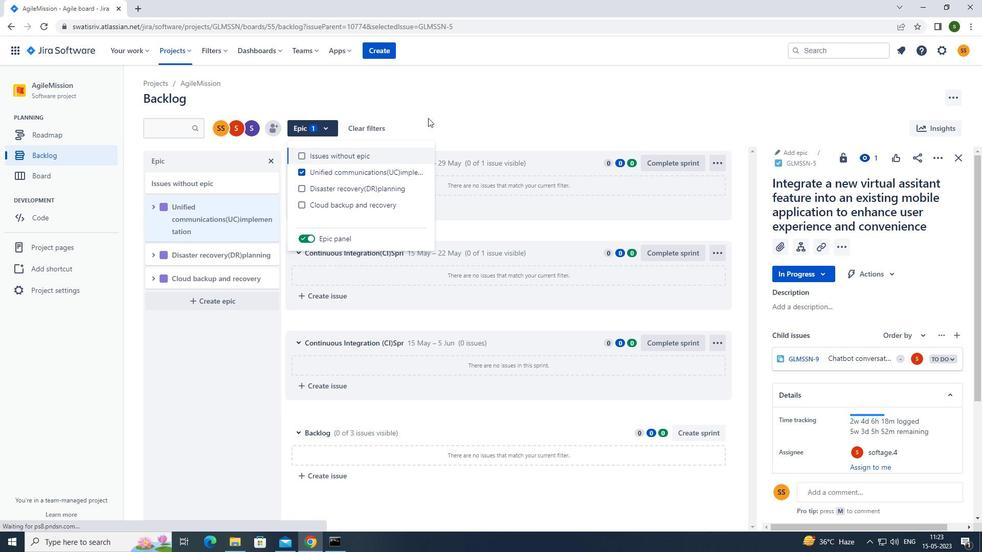 
Action: Mouse moved to (428, 117)
Screenshot: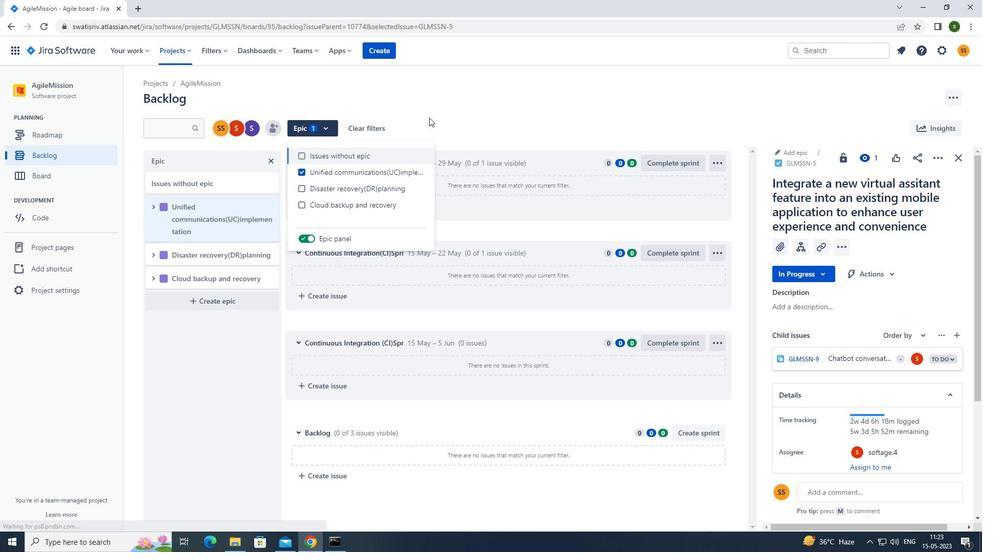 
